 Task: Change  the formatting of the data to 'Which is Less than 10, 'In conditional formating, put the option 'Light Red Fill with Drak Red Text. 'add another formatting option Format As Table, insert the option 'Blue Table style Light 9 ', change the format of Column Width to Auto fit Row HeightIn the sheet  Financial Tracking Spreadsheetbook
Action: Mouse moved to (49, 114)
Screenshot: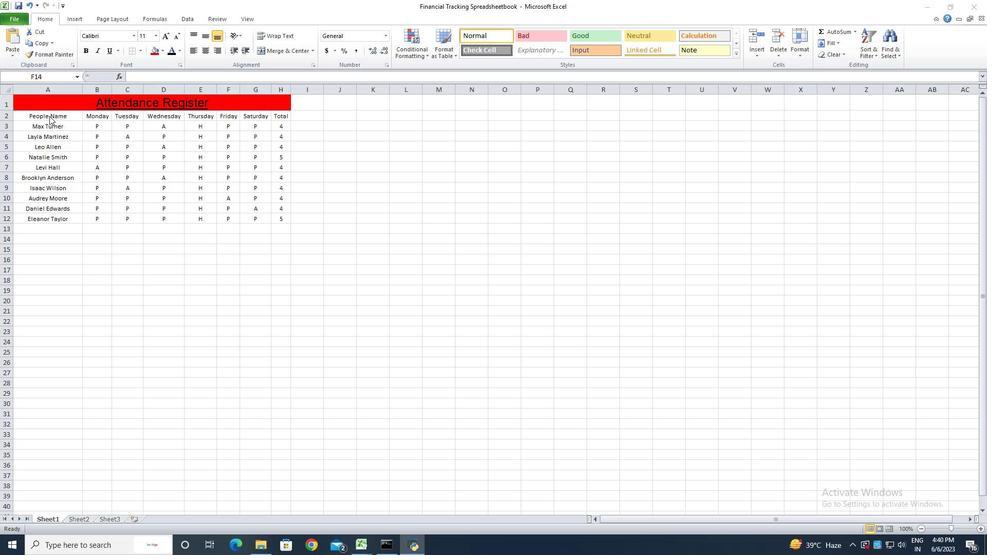 
Action: Mouse pressed left at (49, 114)
Screenshot: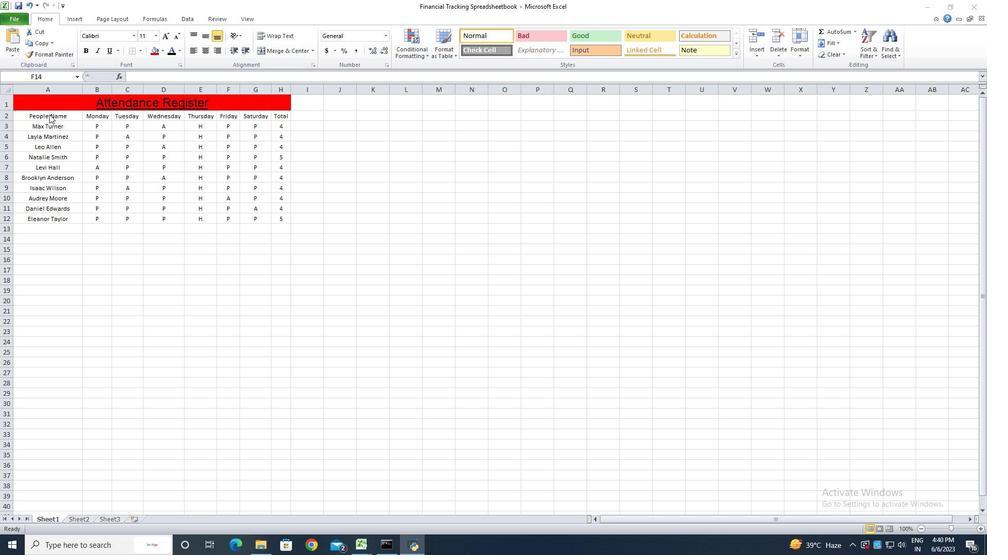 
Action: Mouse moved to (58, 117)
Screenshot: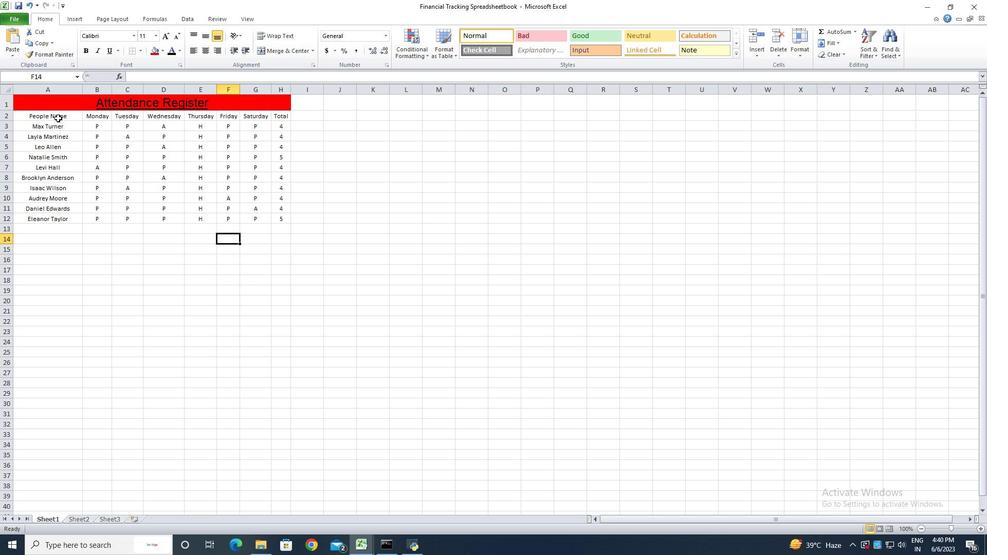 
Action: Mouse pressed left at (58, 117)
Screenshot: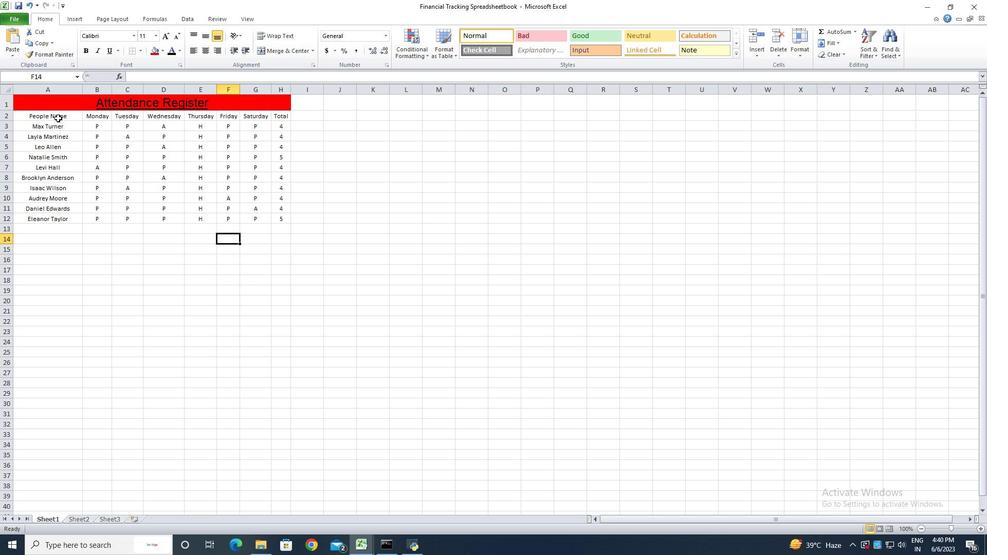 
Action: Mouse moved to (61, 116)
Screenshot: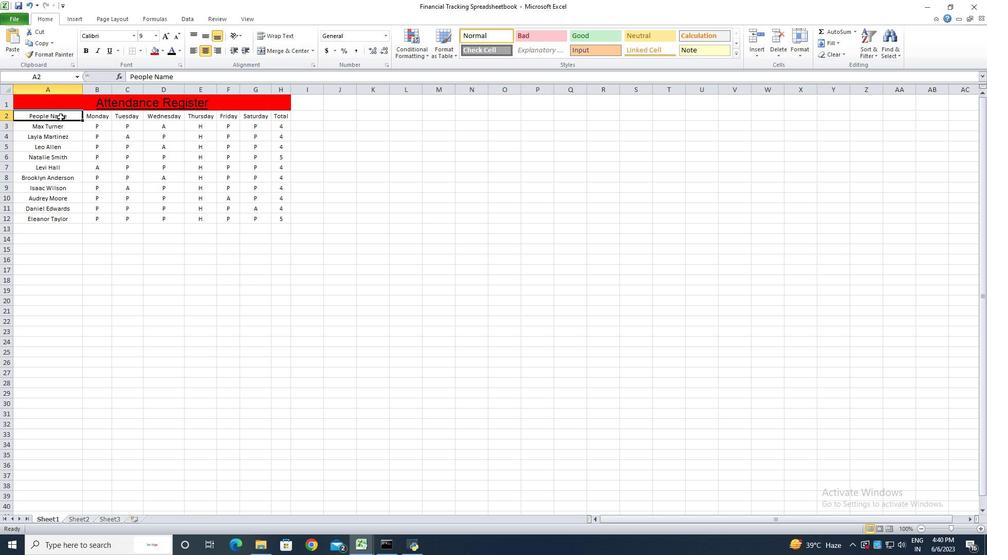 
Action: Mouse pressed left at (61, 116)
Screenshot: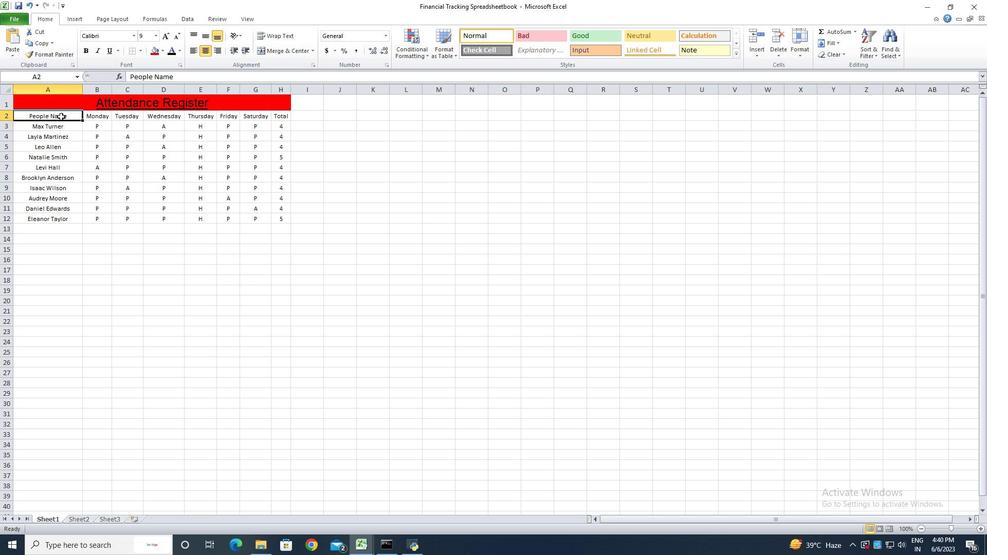 
Action: Mouse moved to (427, 55)
Screenshot: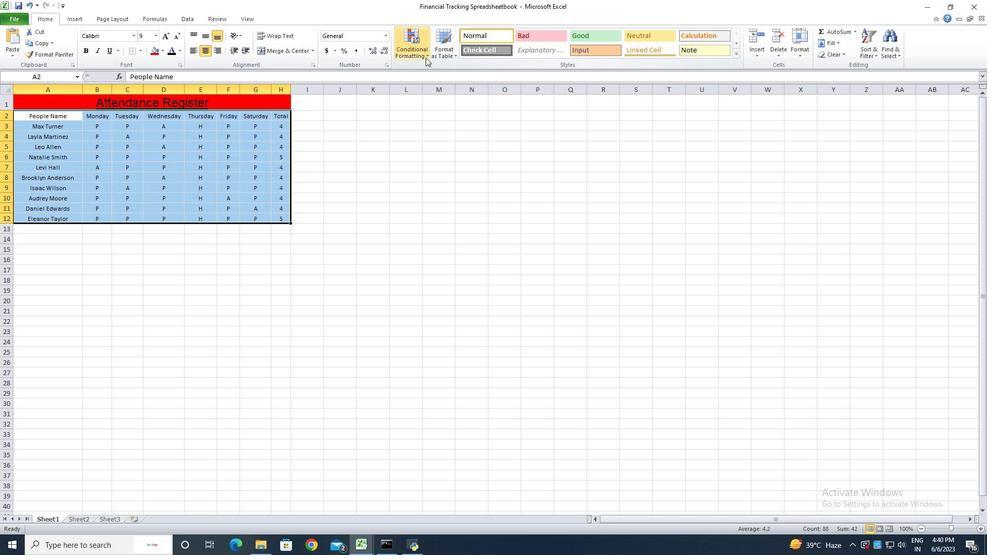 
Action: Mouse pressed left at (427, 55)
Screenshot: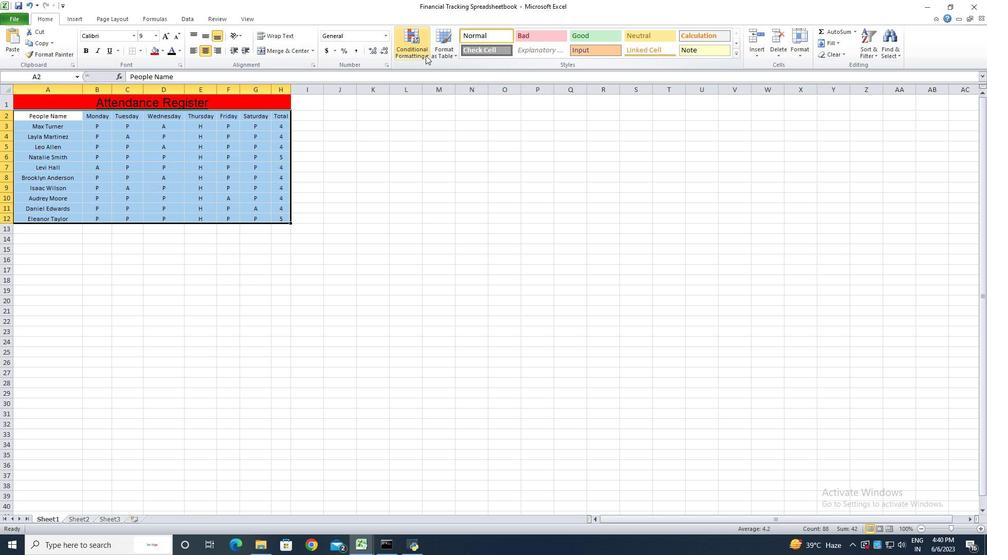 
Action: Mouse moved to (517, 98)
Screenshot: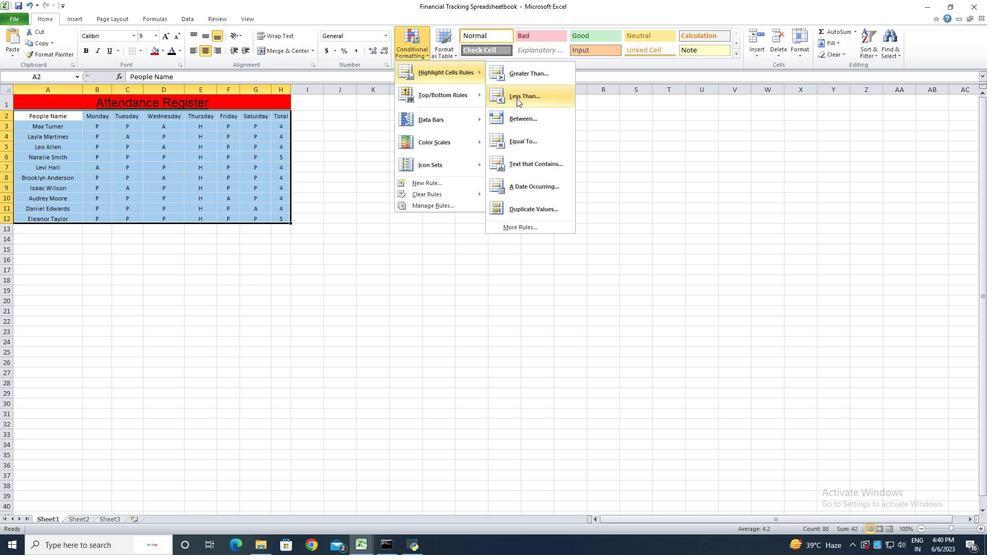 
Action: Mouse pressed left at (517, 98)
Screenshot: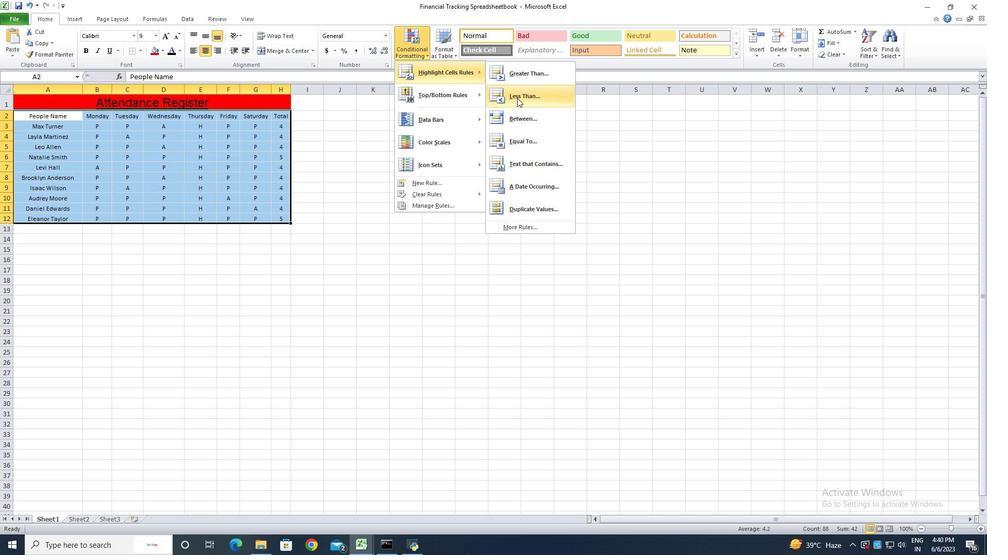 
Action: Key pressed 10
Screenshot: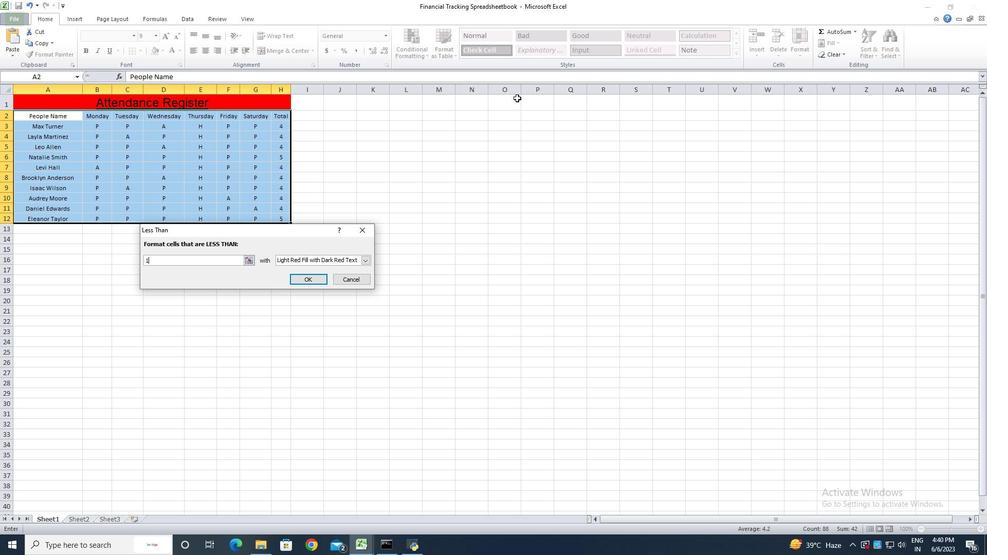 
Action: Mouse moved to (364, 263)
Screenshot: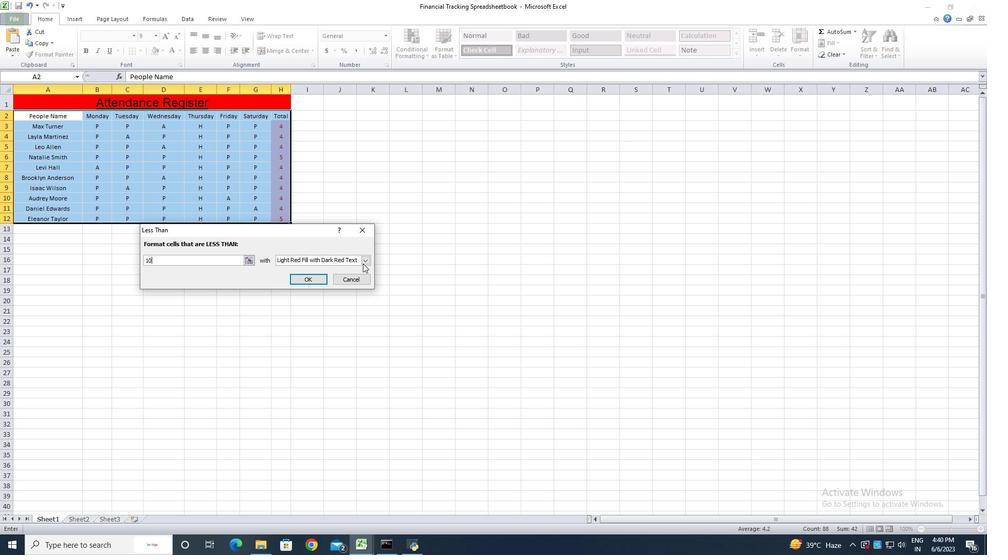 
Action: Mouse pressed left at (364, 263)
Screenshot: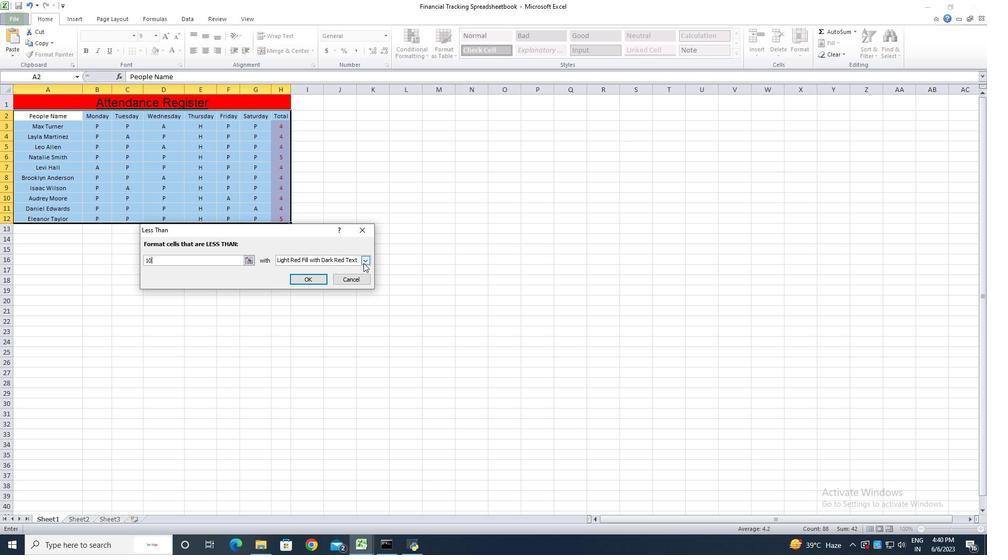 
Action: Mouse moved to (332, 270)
Screenshot: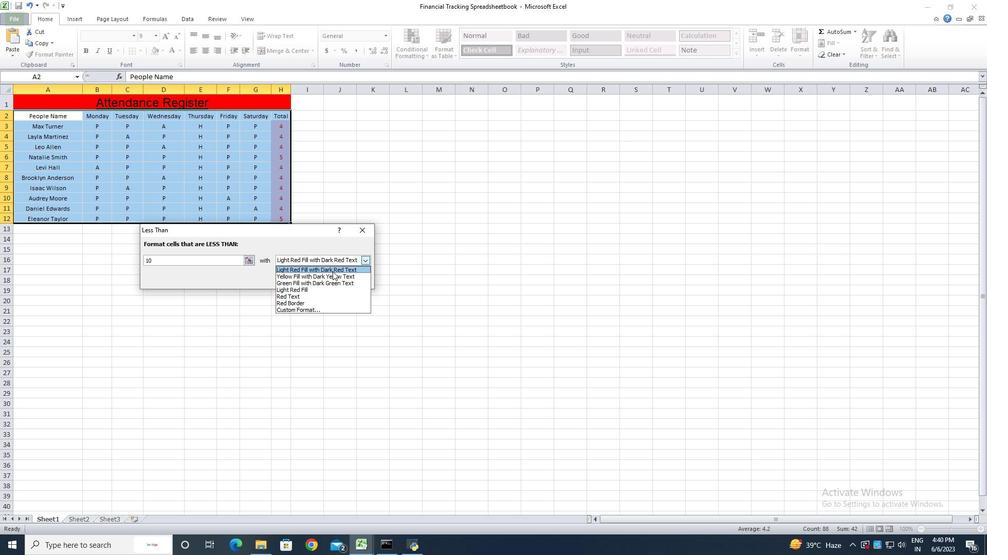 
Action: Mouse pressed left at (332, 270)
Screenshot: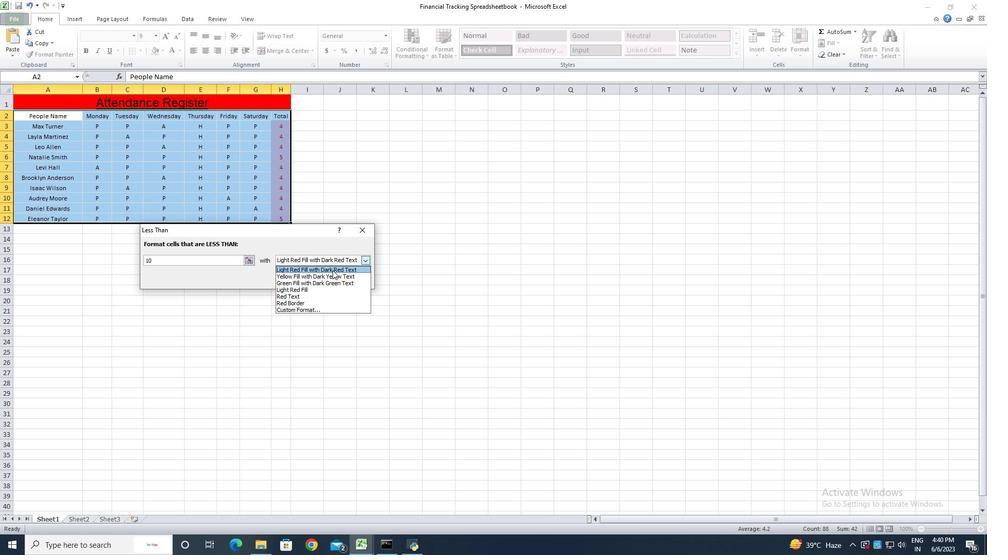 
Action: Mouse moved to (323, 281)
Screenshot: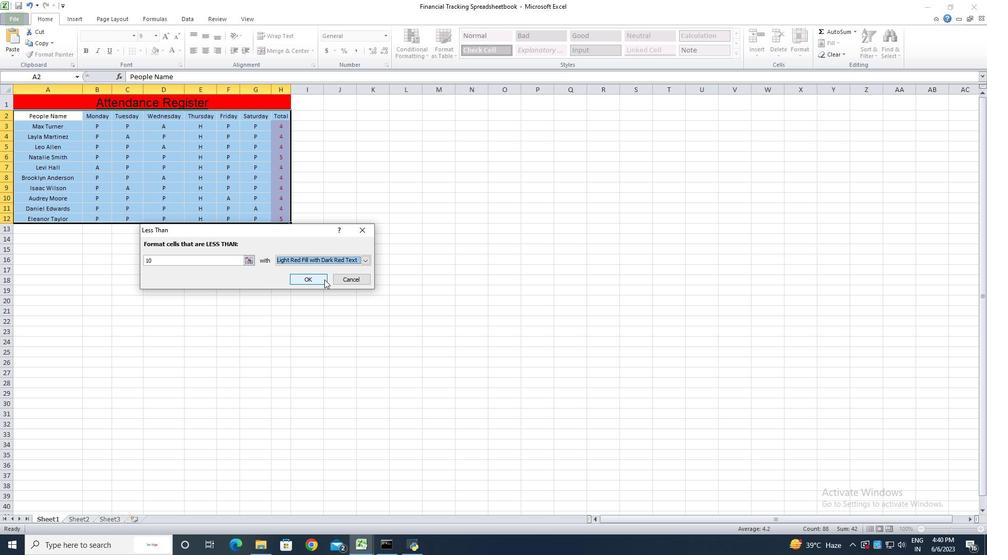 
Action: Mouse pressed left at (323, 281)
Screenshot: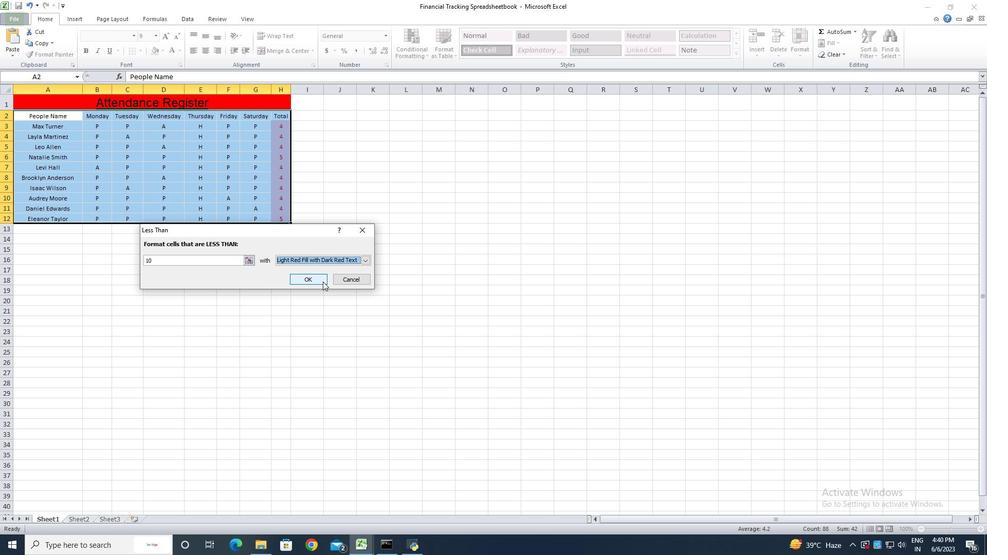 
Action: Mouse moved to (455, 55)
Screenshot: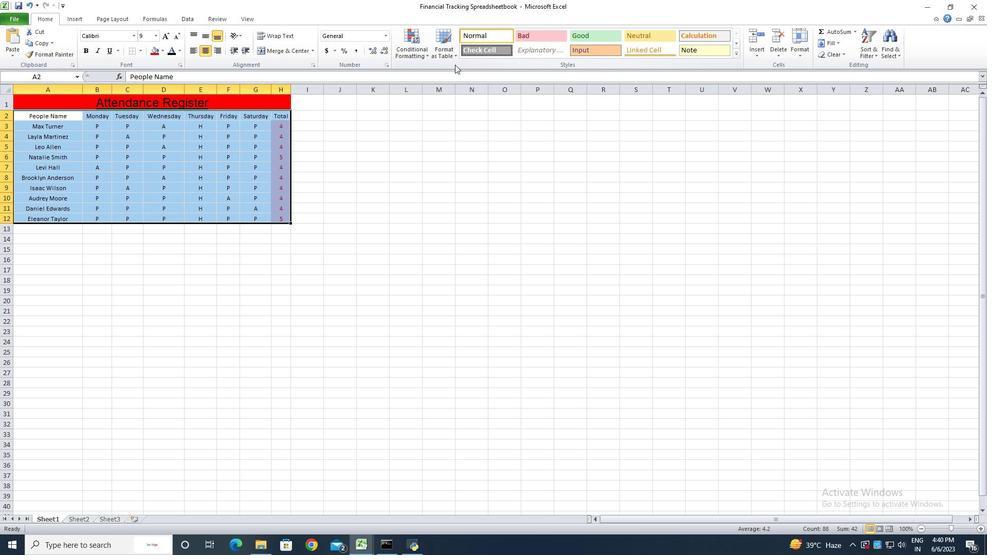 
Action: Mouse pressed left at (455, 55)
Screenshot: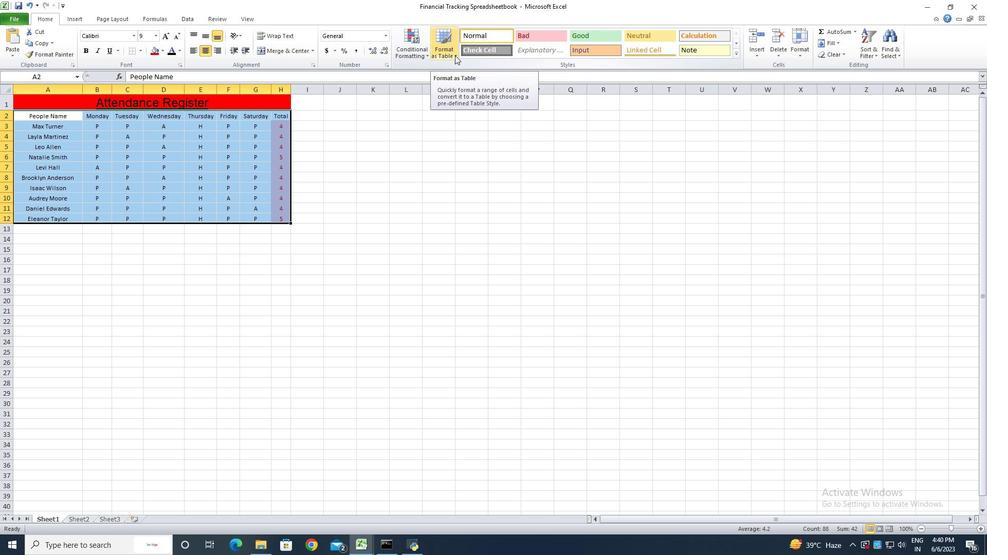 
Action: Mouse moved to (475, 112)
Screenshot: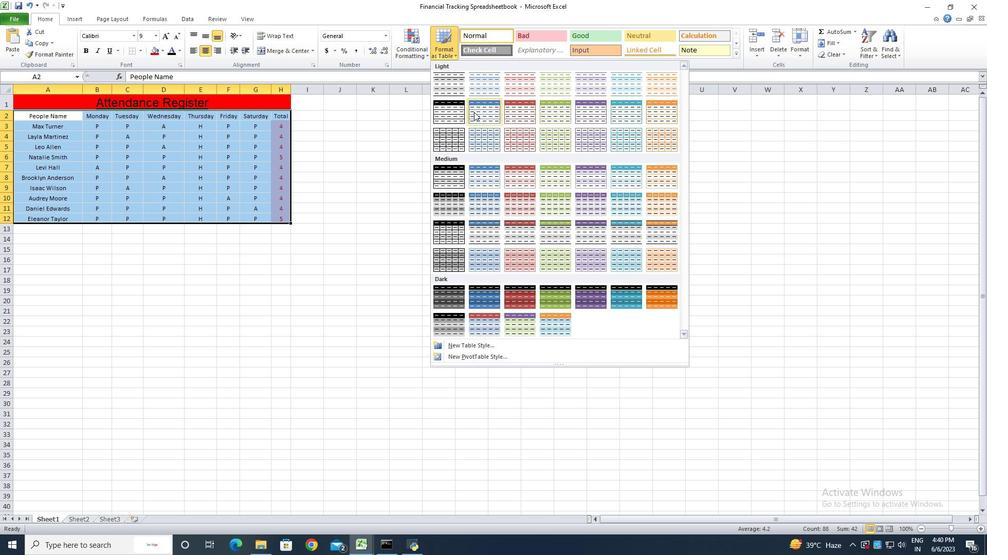 
Action: Mouse pressed left at (475, 112)
Screenshot: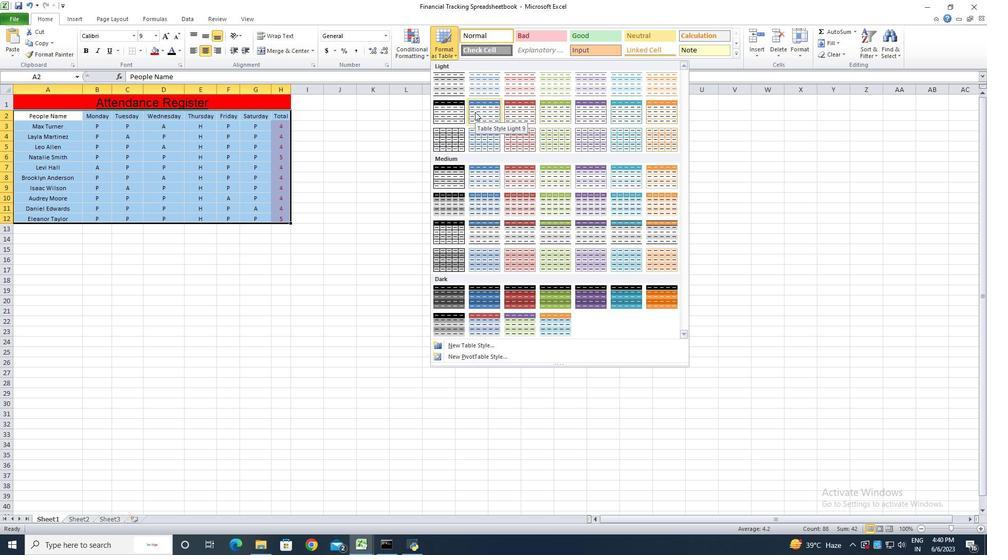 
Action: Mouse moved to (256, 277)
Screenshot: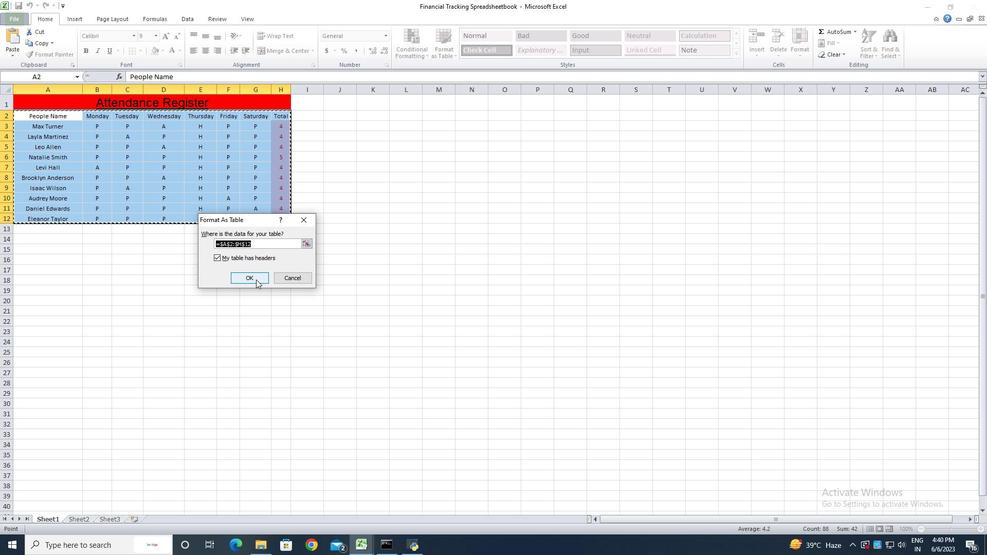 
Action: Mouse pressed left at (256, 277)
Screenshot: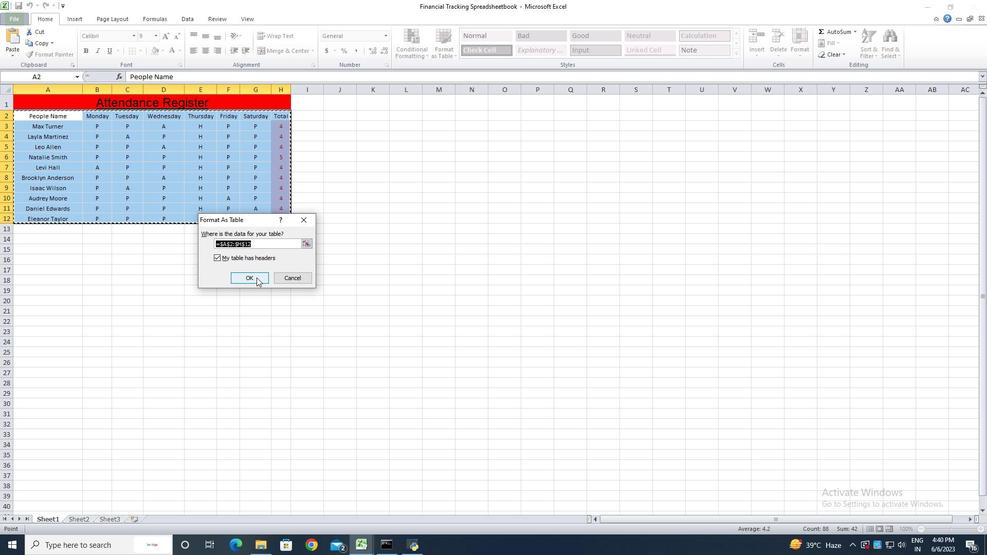 
Action: Mouse moved to (44, 21)
Screenshot: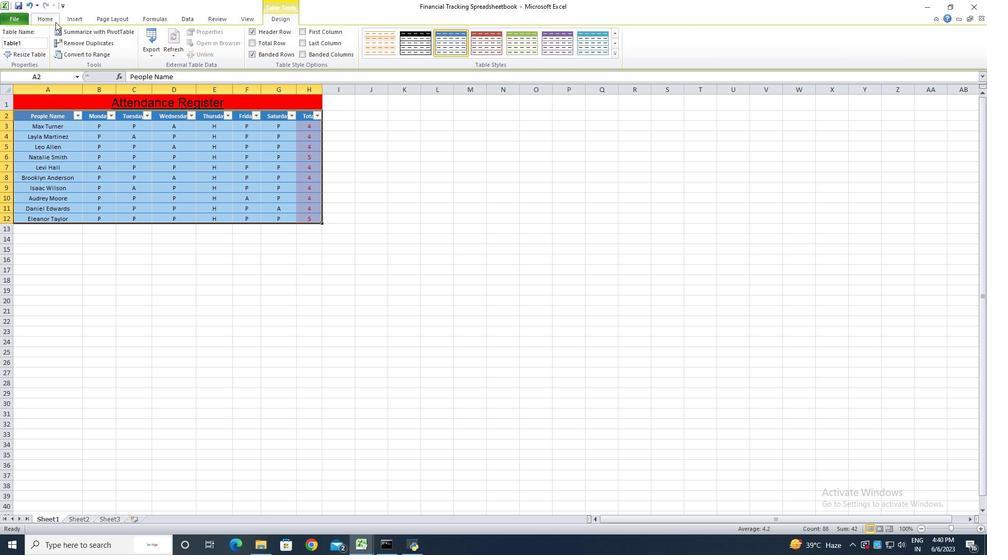
Action: Mouse pressed left at (44, 21)
Screenshot: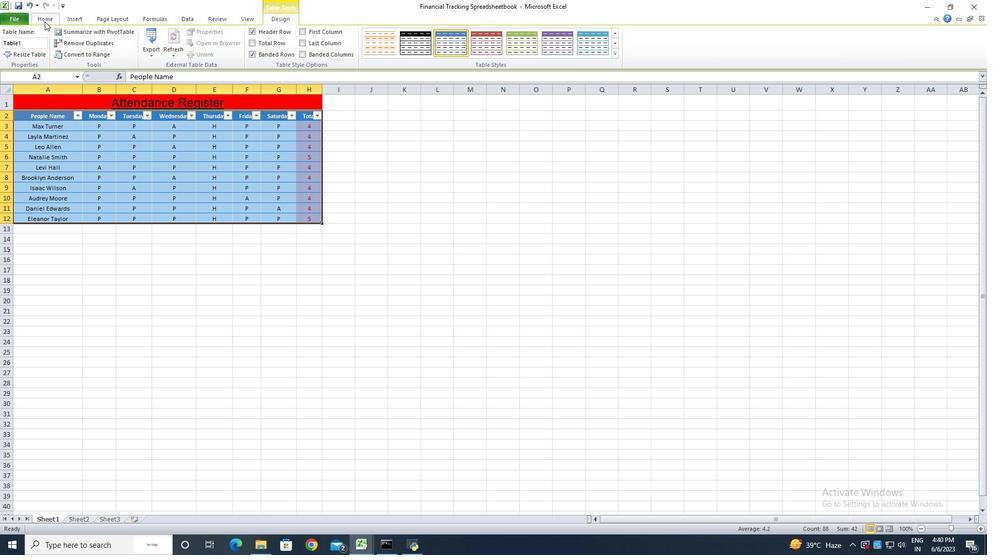 
Action: Mouse moved to (801, 56)
Screenshot: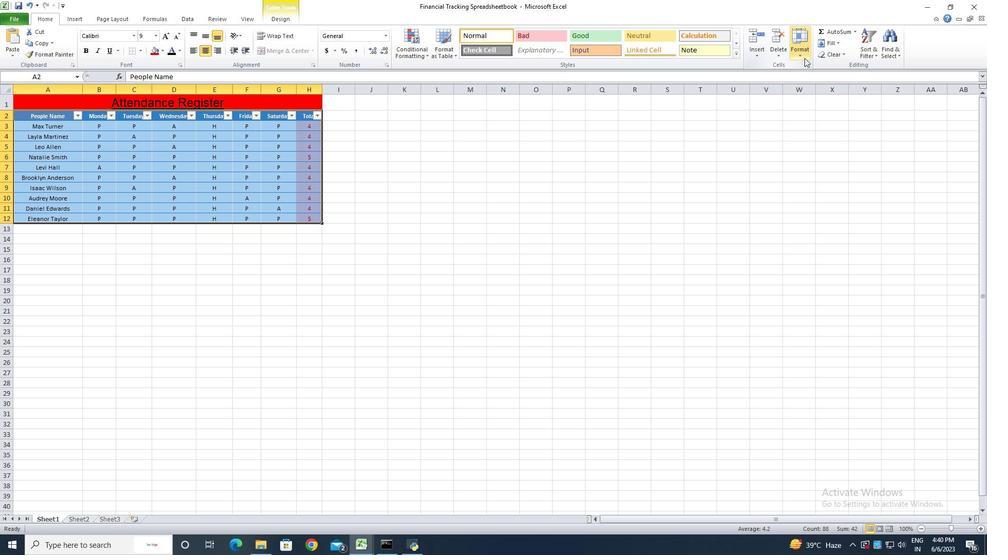 
Action: Mouse pressed left at (801, 56)
Screenshot: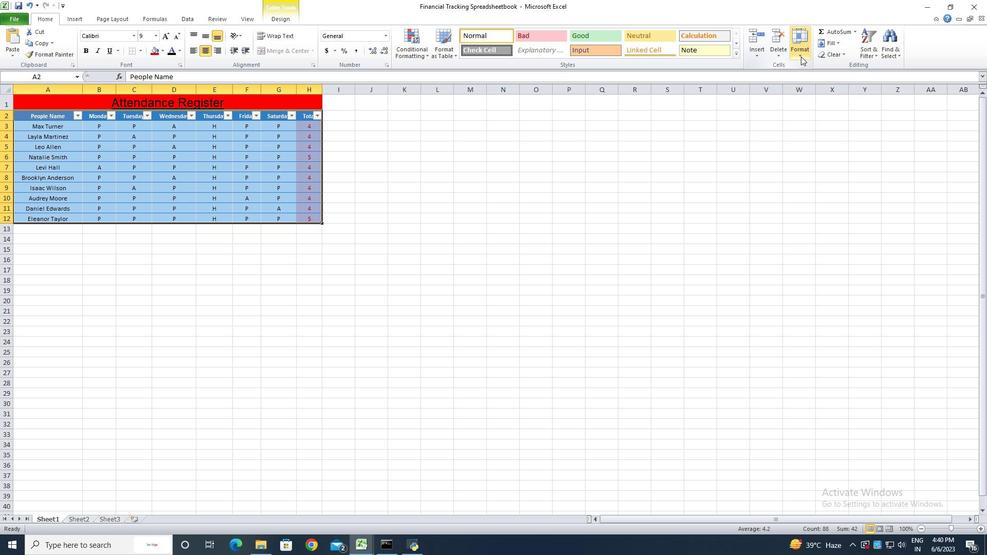 
Action: Mouse moved to (838, 112)
Screenshot: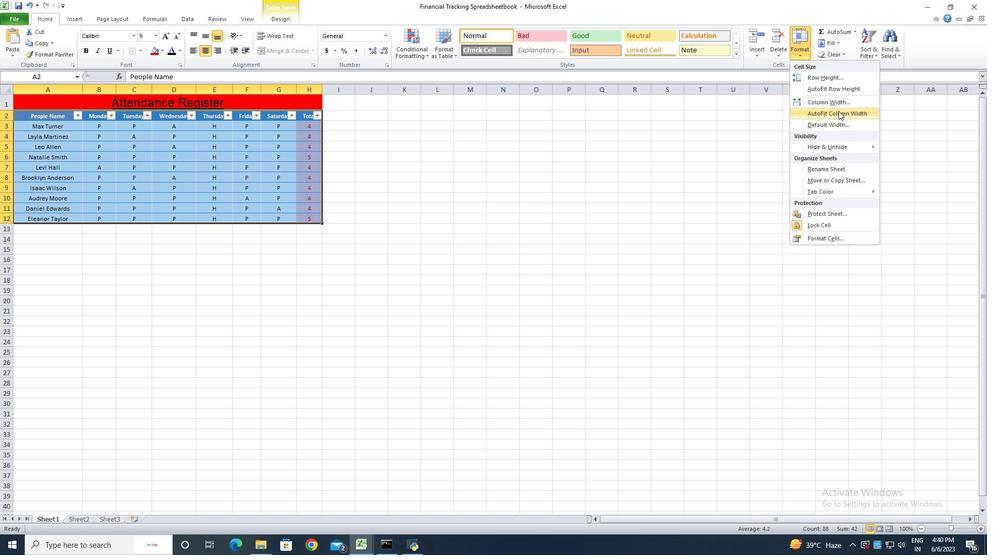 
Action: Mouse pressed left at (838, 112)
Screenshot: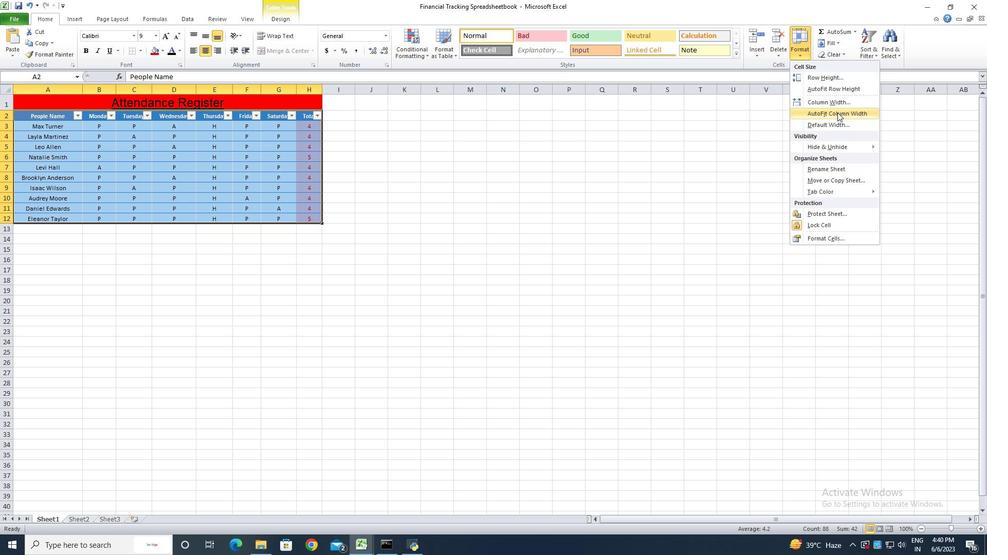 
Action: Mouse moved to (448, 264)
Screenshot: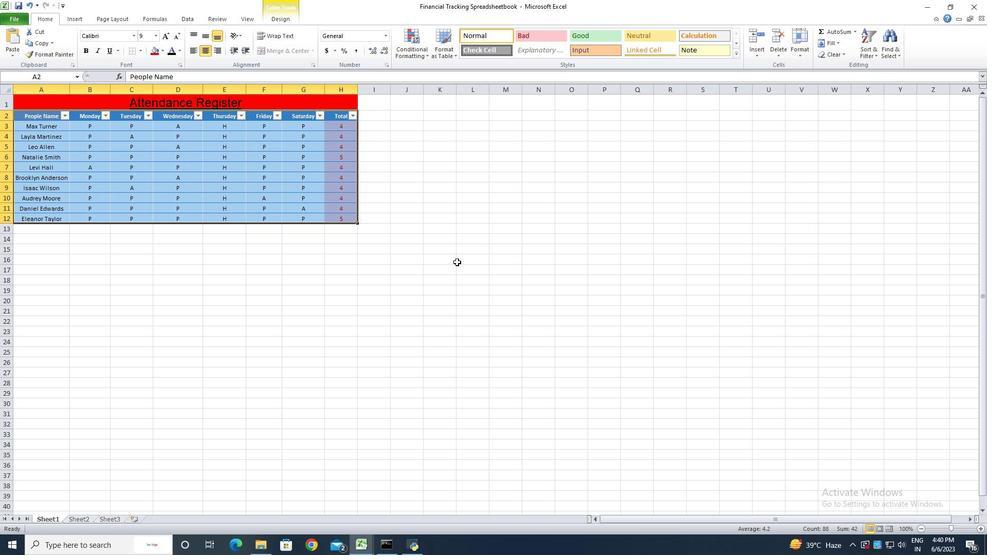 
Action: Mouse pressed left at (448, 264)
Screenshot: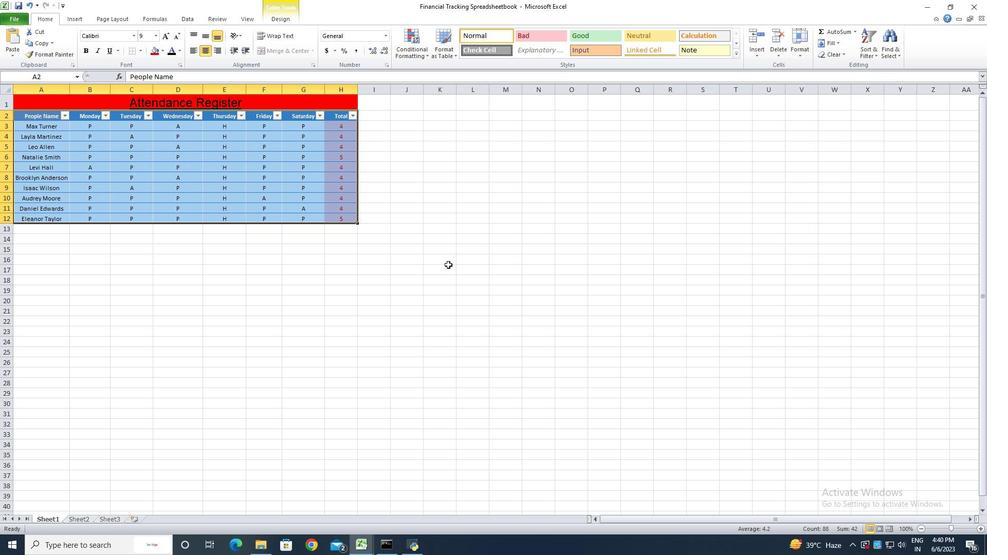 
Action: Key pressed ctrl+S<'\x13'><'\x13'>
Screenshot: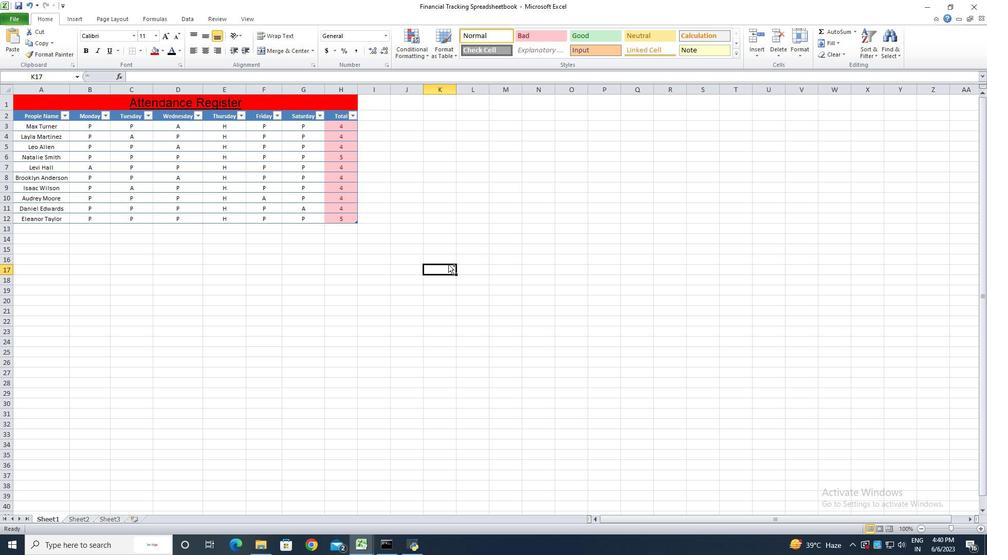 
